 Task: Add Pacific Foods Organic Low Sodium Beef Broth to the cart.
Action: Mouse moved to (245, 112)
Screenshot: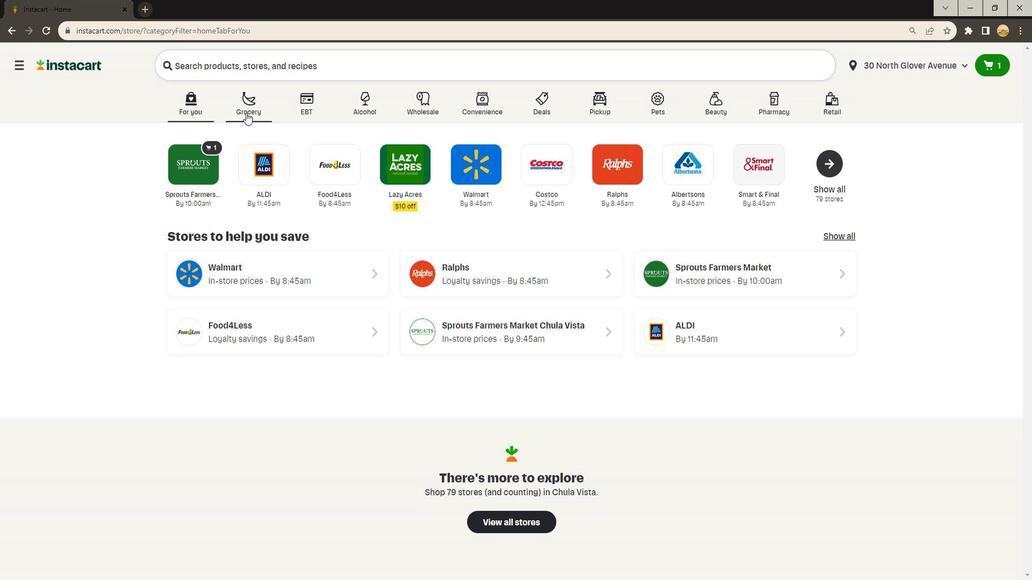 
Action: Mouse pressed left at (245, 112)
Screenshot: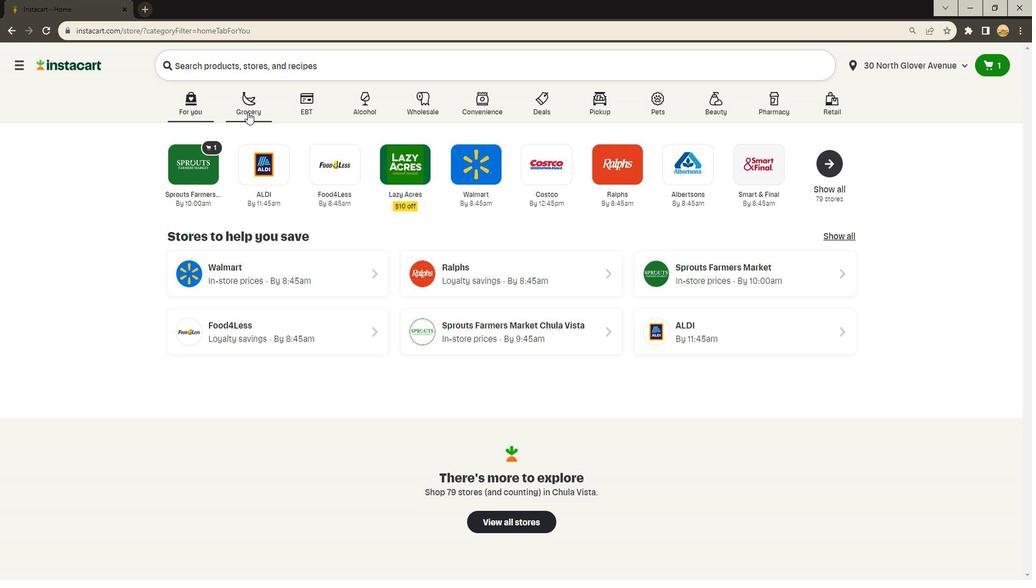 
Action: Mouse moved to (239, 301)
Screenshot: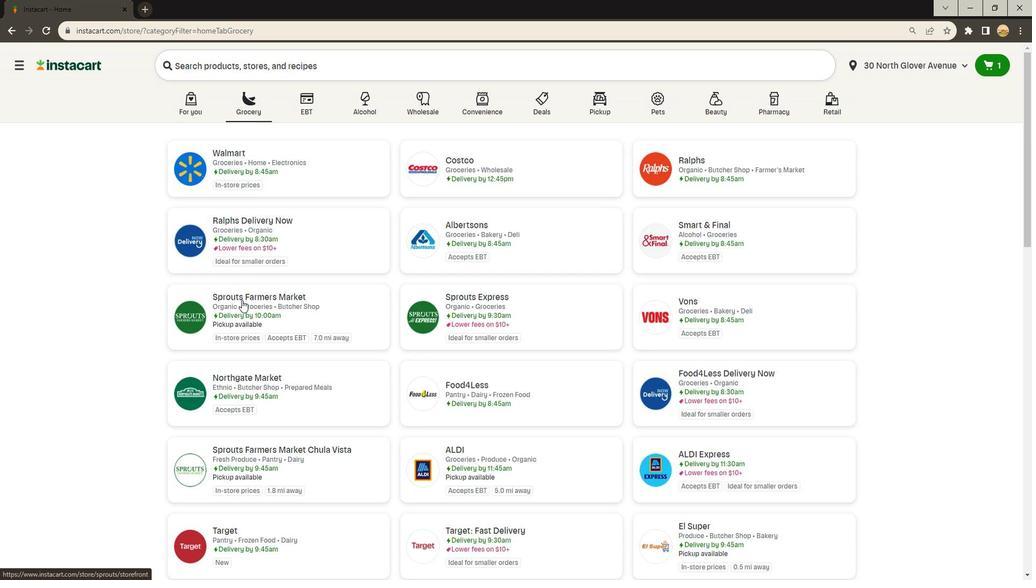 
Action: Mouse pressed left at (239, 301)
Screenshot: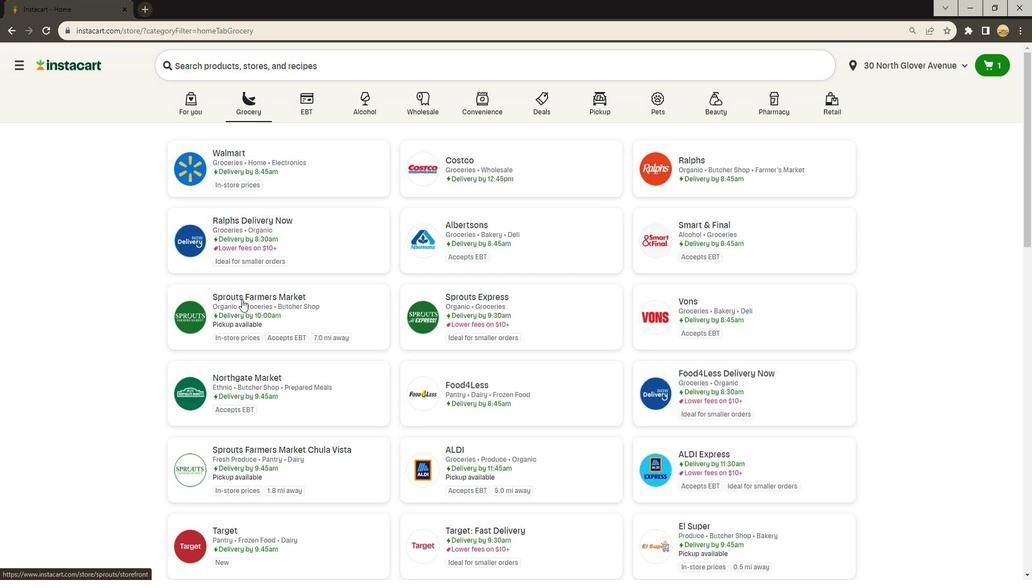 
Action: Mouse moved to (94, 310)
Screenshot: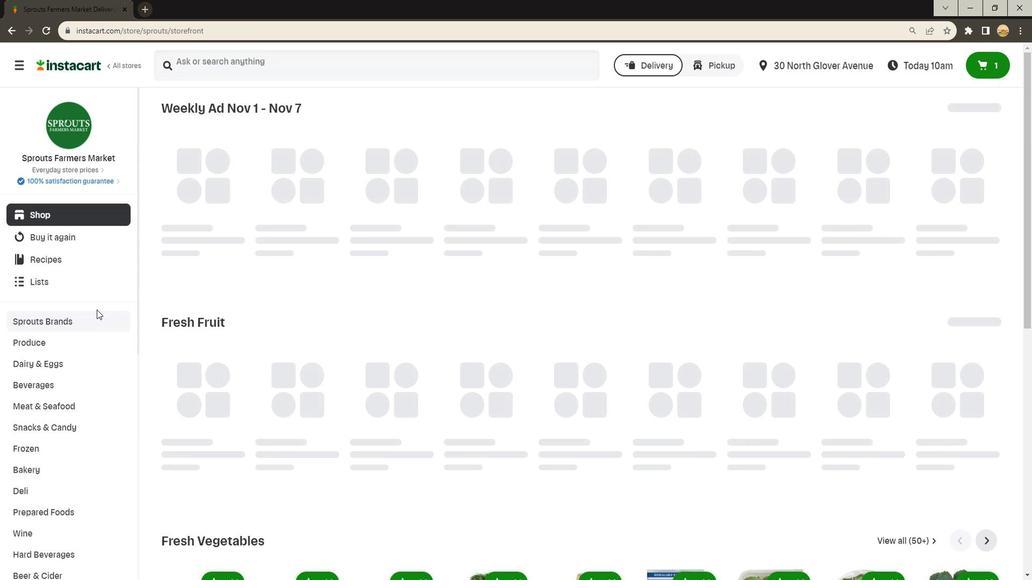 
Action: Mouse scrolled (94, 309) with delta (0, 0)
Screenshot: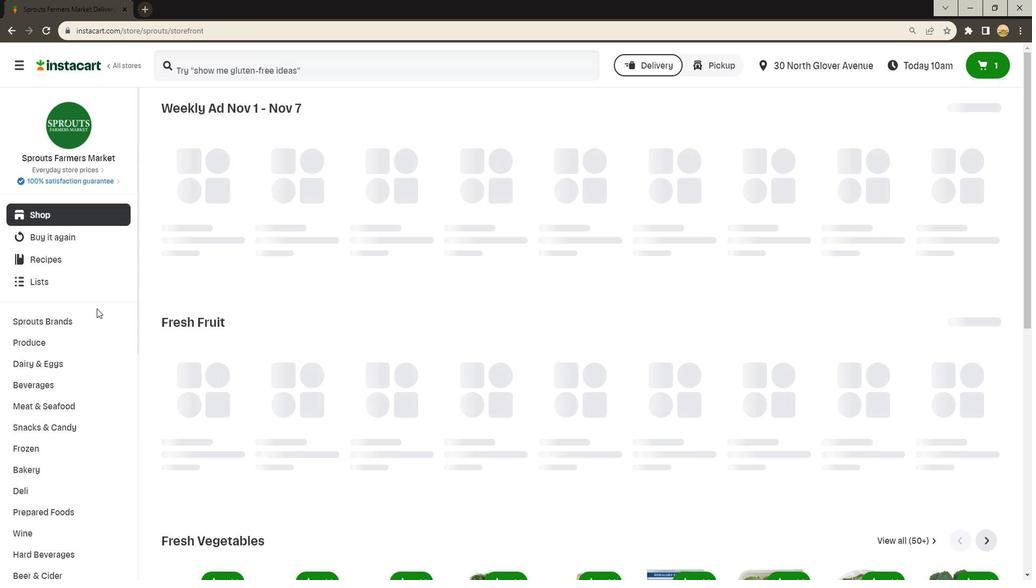 
Action: Mouse scrolled (94, 309) with delta (0, 0)
Screenshot: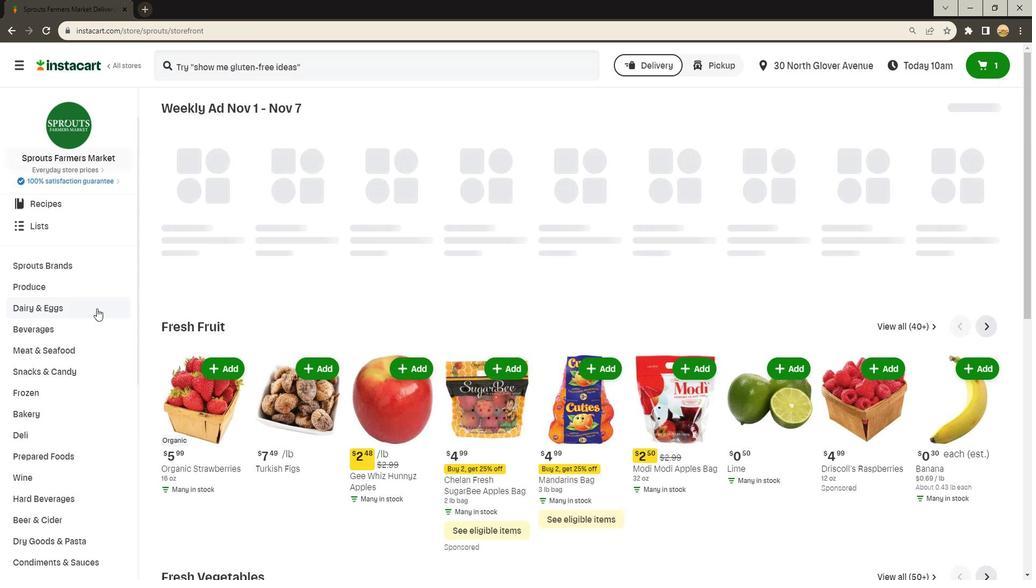 
Action: Mouse scrolled (94, 309) with delta (0, 0)
Screenshot: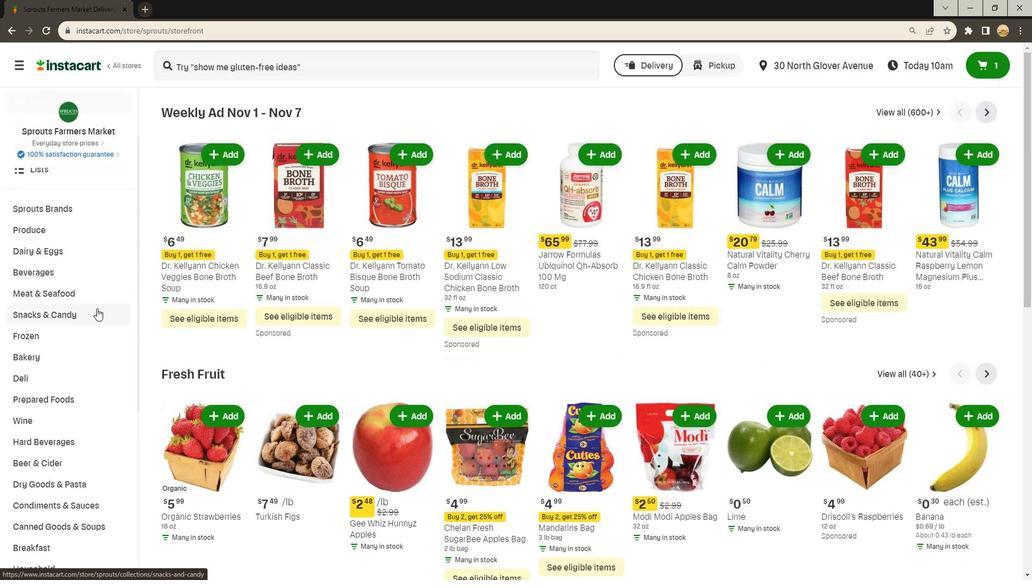 
Action: Mouse scrolled (94, 309) with delta (0, 0)
Screenshot: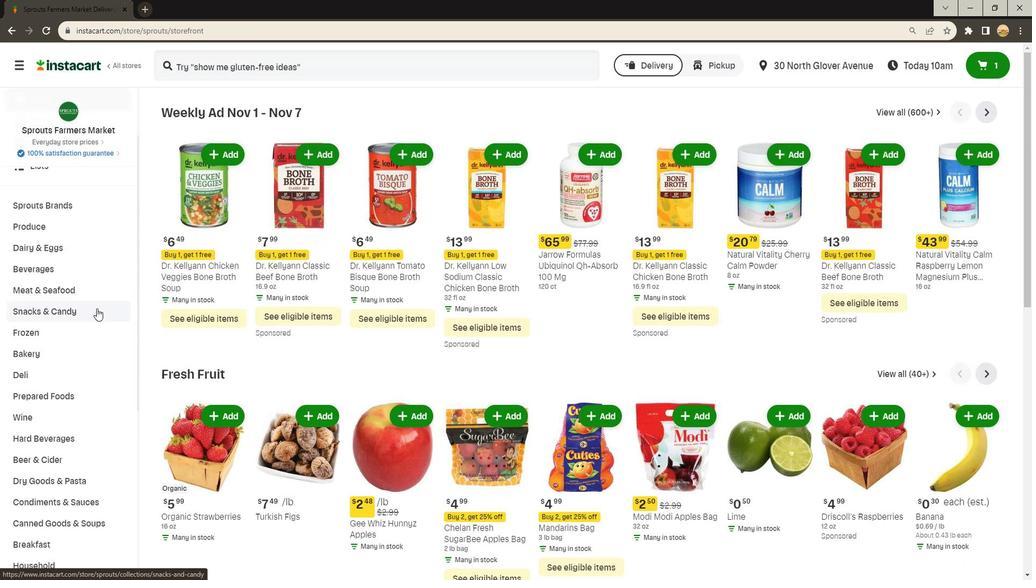 
Action: Mouse scrolled (94, 309) with delta (0, 0)
Screenshot: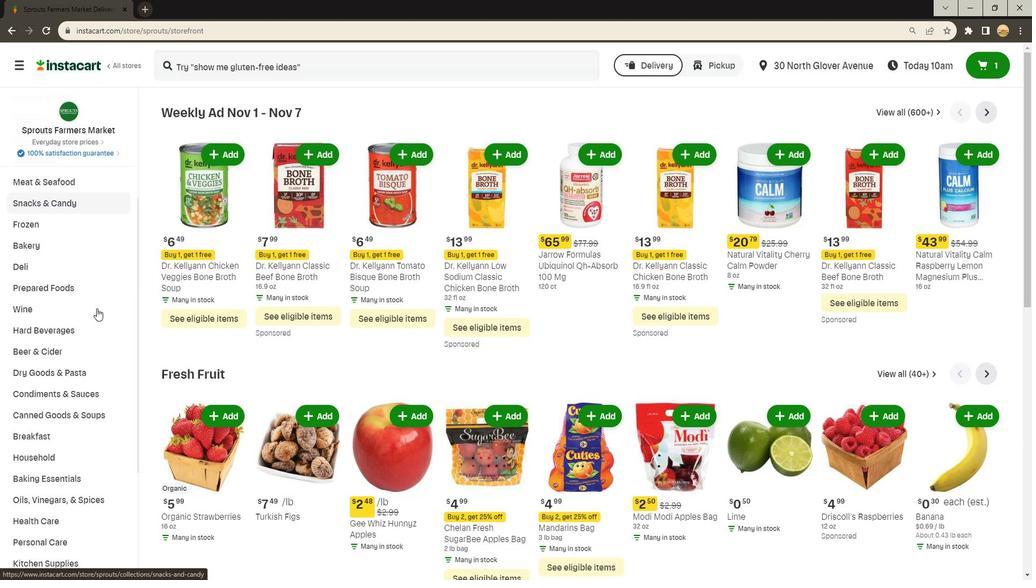 
Action: Mouse scrolled (94, 309) with delta (0, 0)
Screenshot: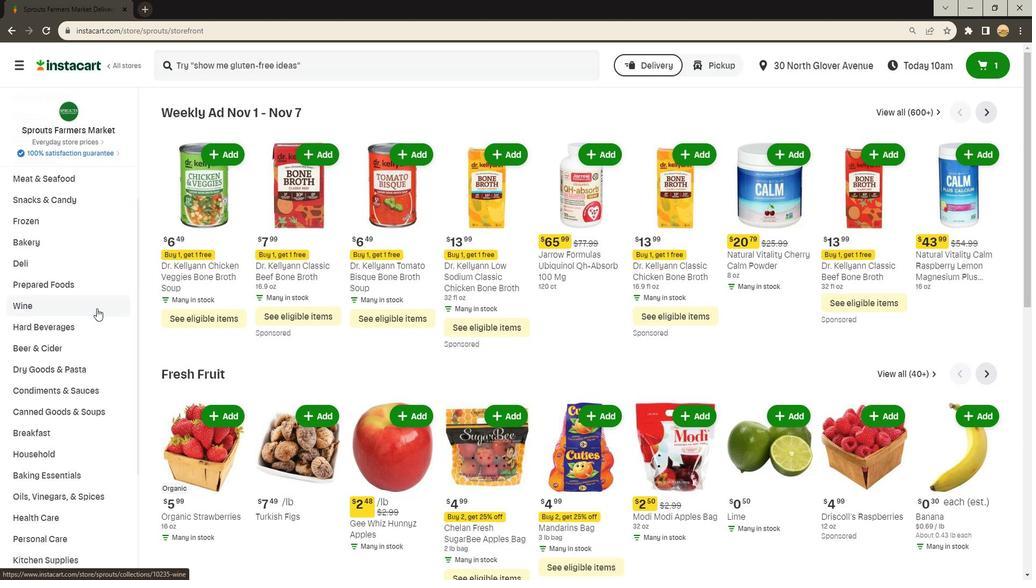 
Action: Mouse moved to (93, 304)
Screenshot: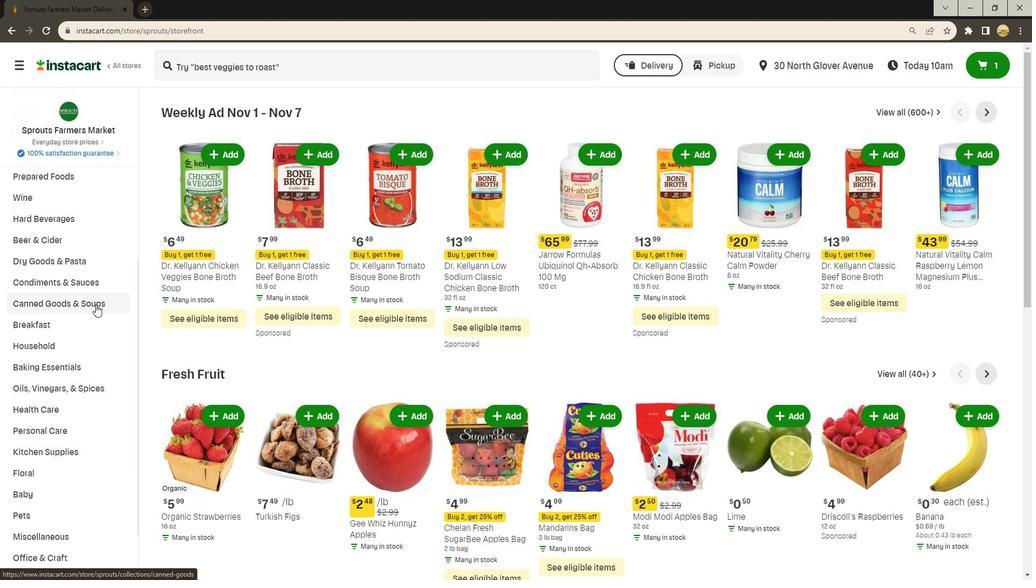 
Action: Mouse pressed left at (93, 304)
Screenshot: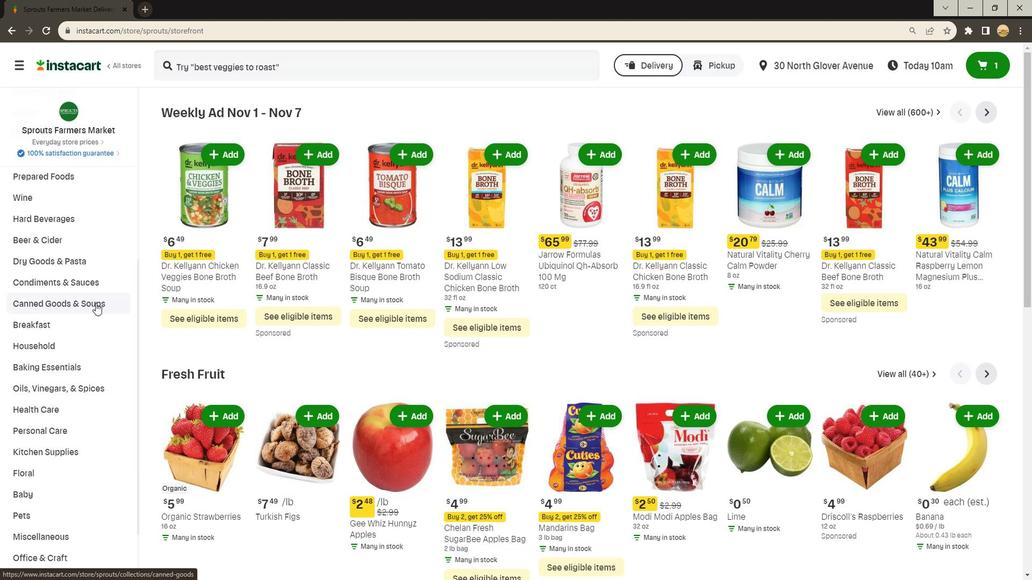 
Action: Mouse moved to (805, 133)
Screenshot: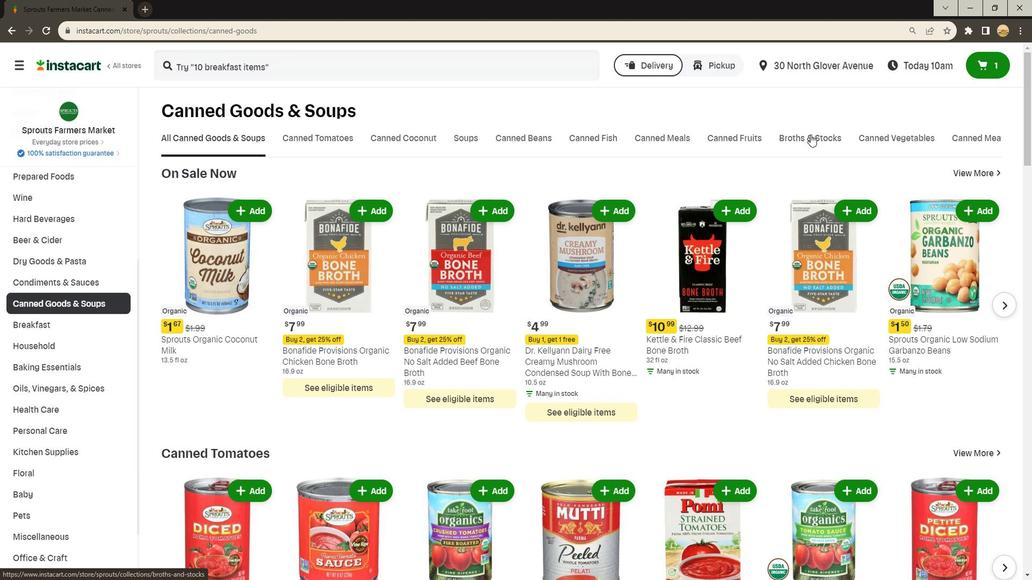 
Action: Mouse pressed left at (805, 133)
Screenshot: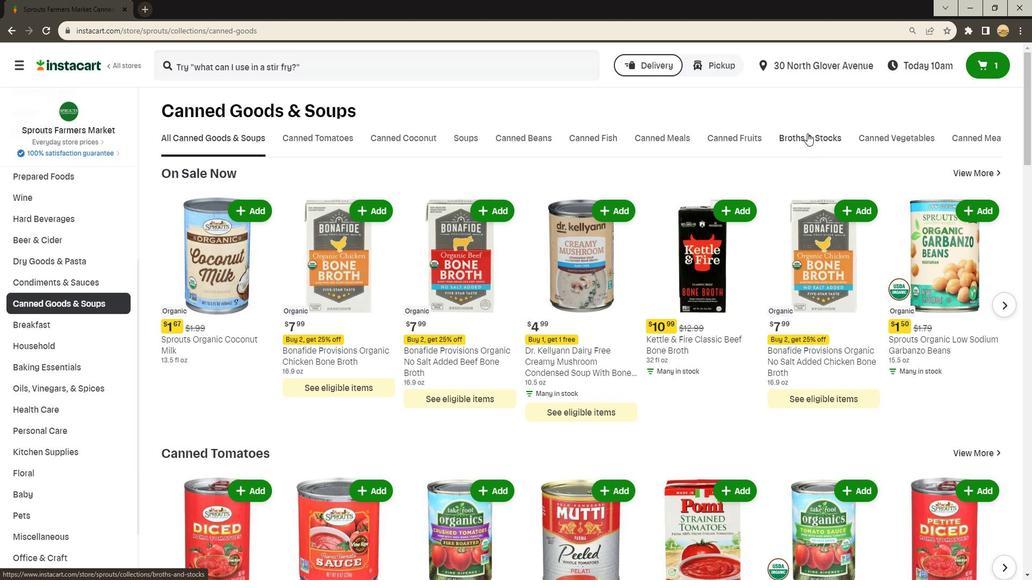 
Action: Mouse moved to (407, 67)
Screenshot: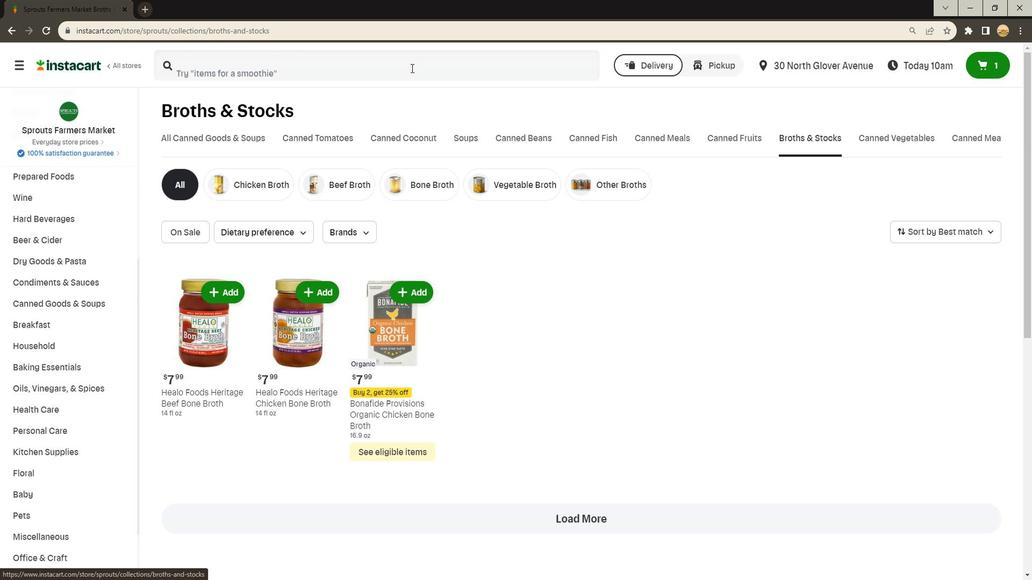 
Action: Mouse pressed left at (407, 67)
Screenshot: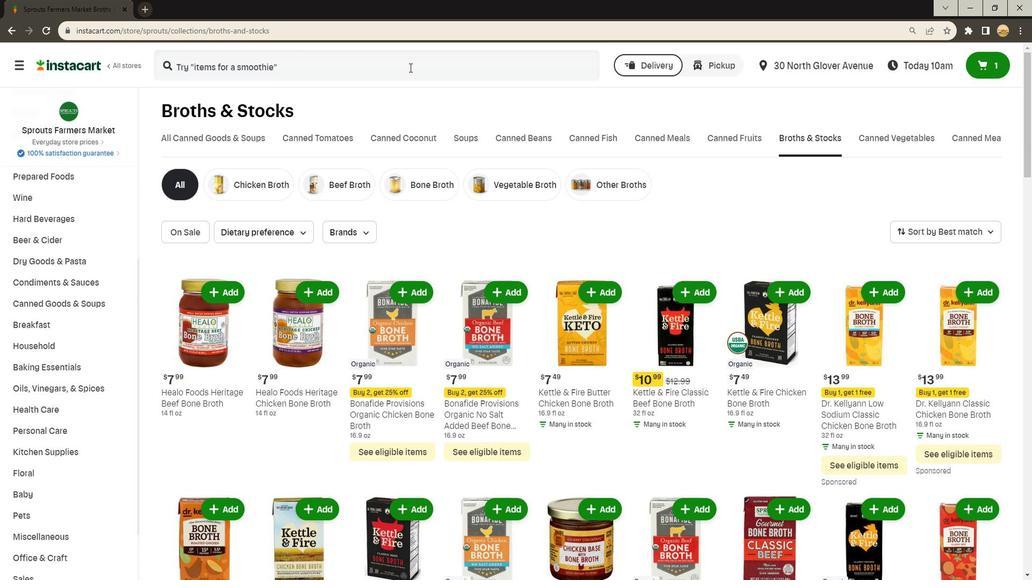 
Action: Key pressed <Key.shift>Pacfi<Key.backspace><Key.backspace>ic<Key.backspace>fic<Key.space><Key.shift>Foods<Key.space><Key.shift>Organic<Key.space><Key.shift><Key.shift><Key.shift><Key.shift><Key.shift><Key.shift><Key.shift><Key.shift>Low<Key.space><Key.shift>Sodium<Key.space><Key.shift><Key.shift><Key.shift><Key.shift>Beef<Key.space><Key.shift>Broth<Key.enter>
Screenshot: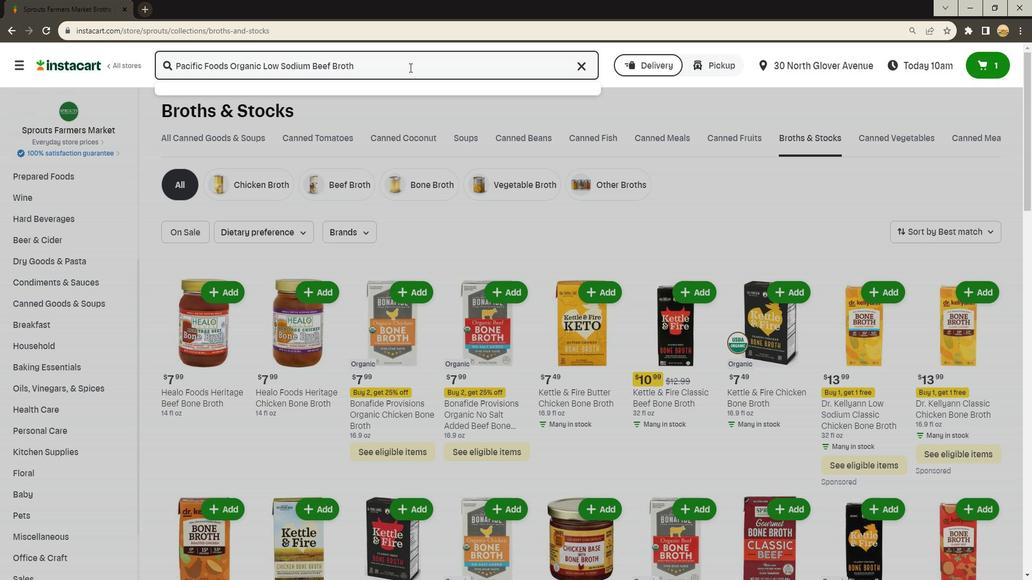 
Action: Mouse moved to (305, 176)
Screenshot: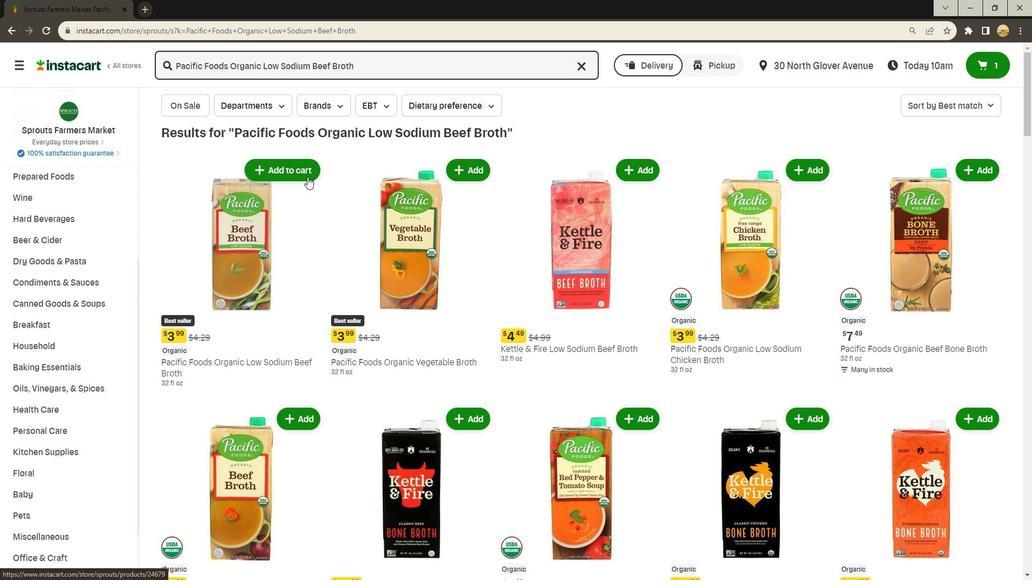 
Action: Mouse pressed left at (305, 176)
Screenshot: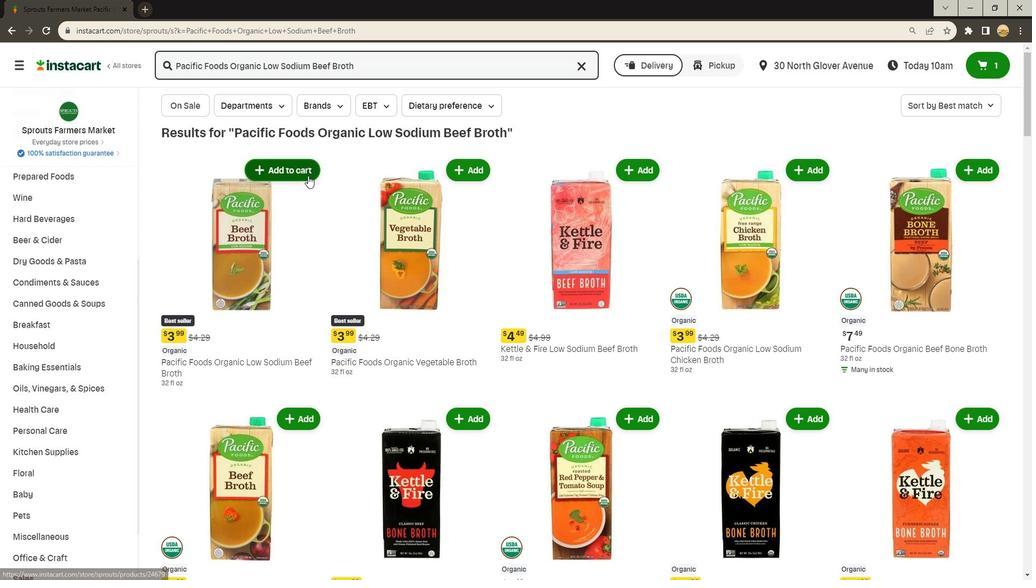 
Action: Mouse moved to (319, 216)
Screenshot: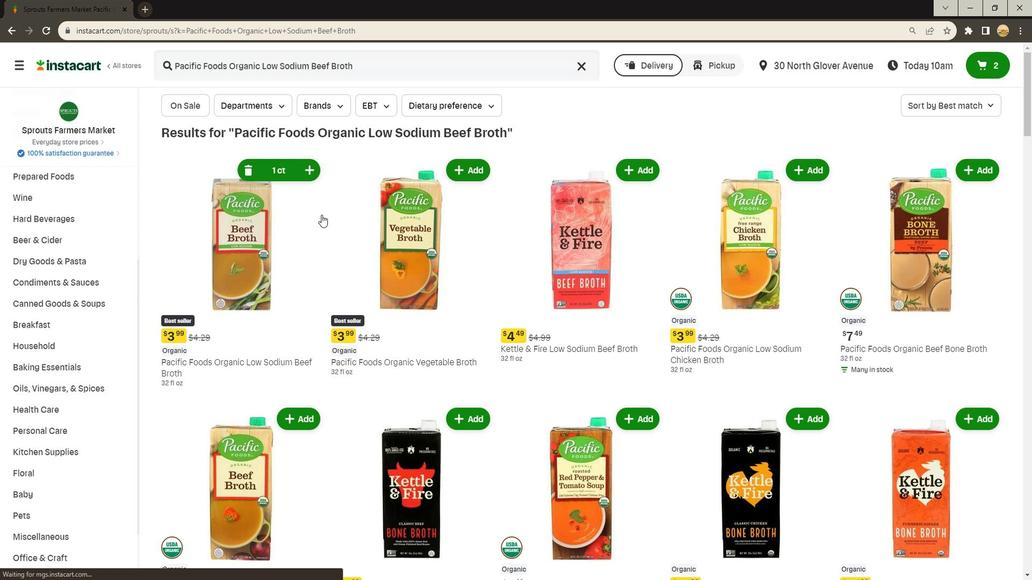 
